 Task: Create ChildIssue0052 as Child Issue of Issue Issue0026 in Backlog  in Scrum Project Project0006 in Jira
Action: Mouse moved to (440, 488)
Screenshot: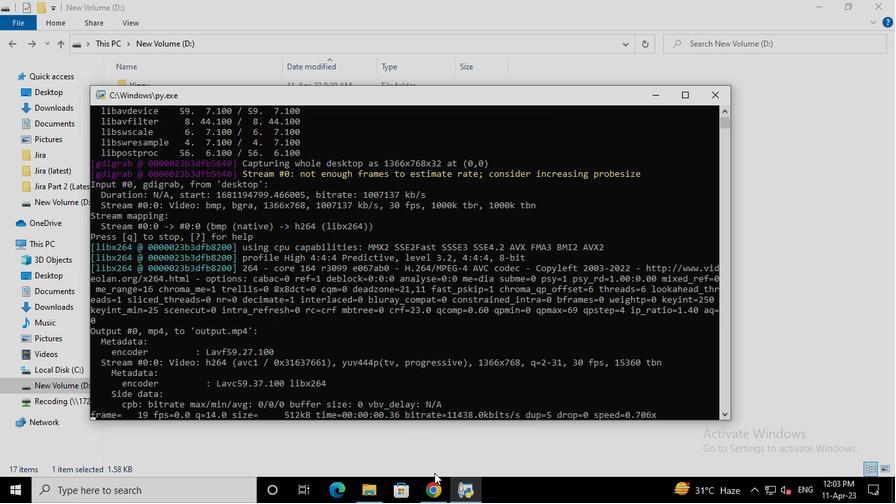 
Action: Mouse pressed left at (440, 488)
Screenshot: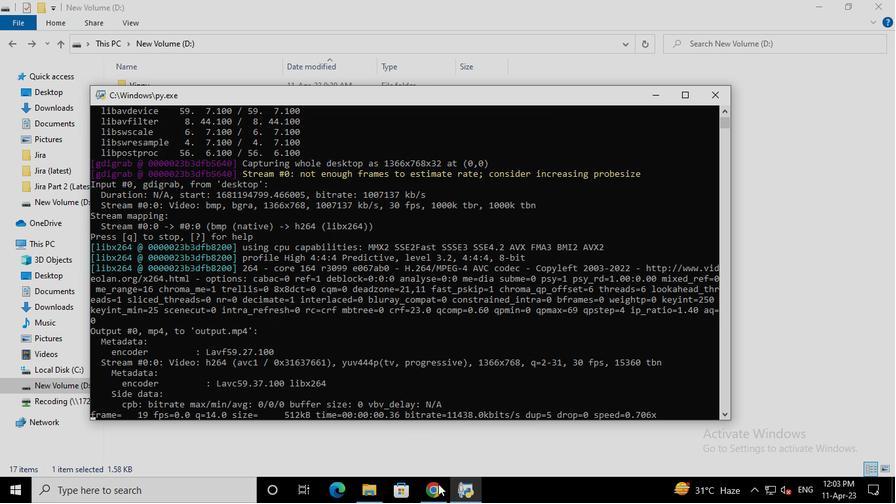 
Action: Mouse moved to (94, 199)
Screenshot: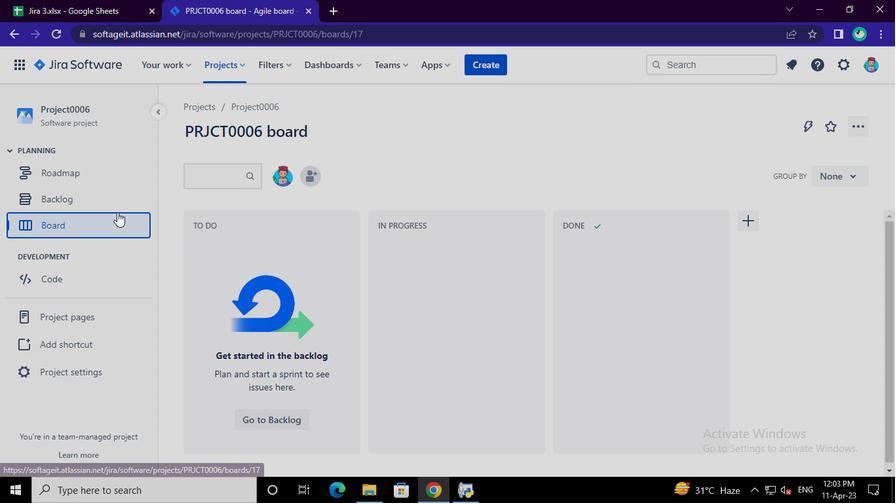 
Action: Mouse pressed left at (94, 199)
Screenshot: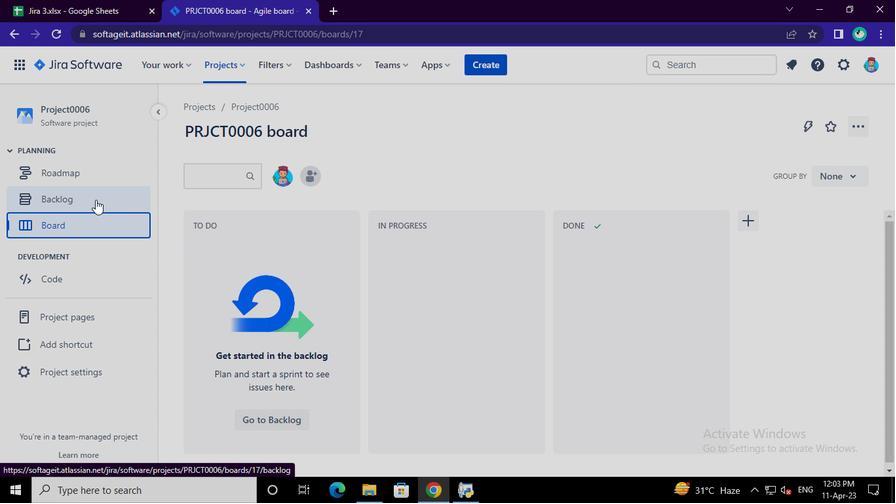 
Action: Mouse moved to (300, 298)
Screenshot: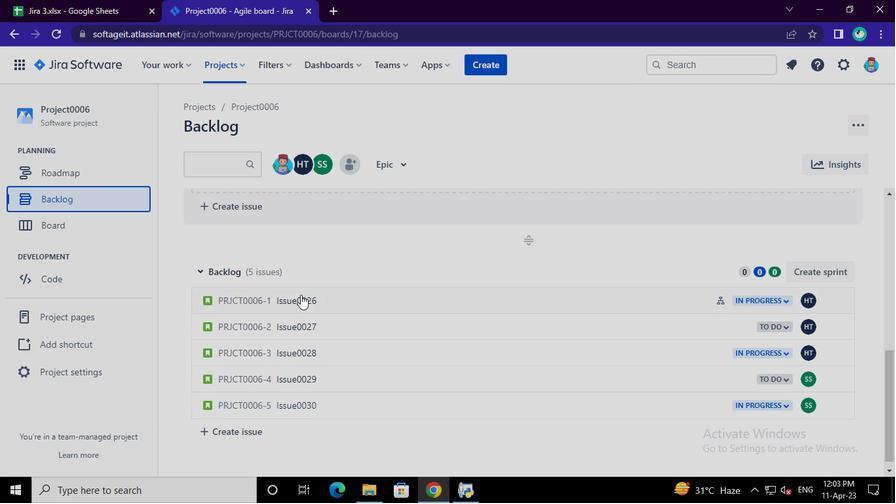 
Action: Mouse pressed left at (300, 298)
Screenshot: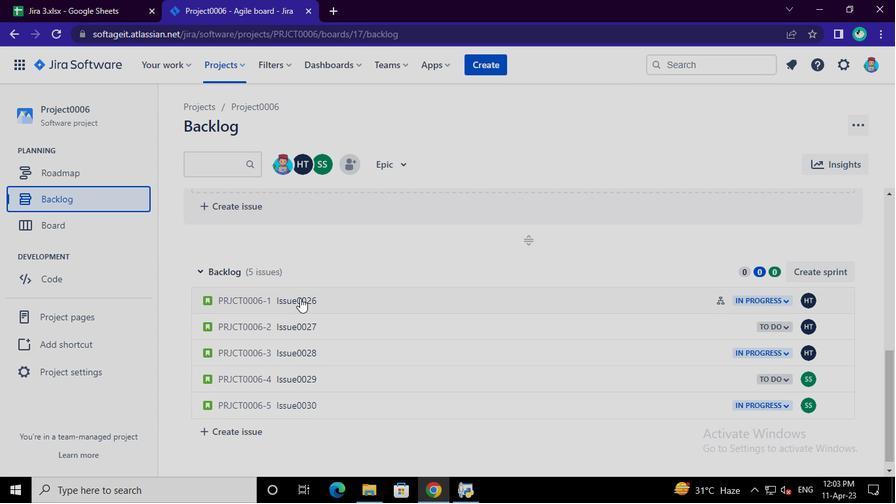 
Action: Mouse moved to (659, 264)
Screenshot: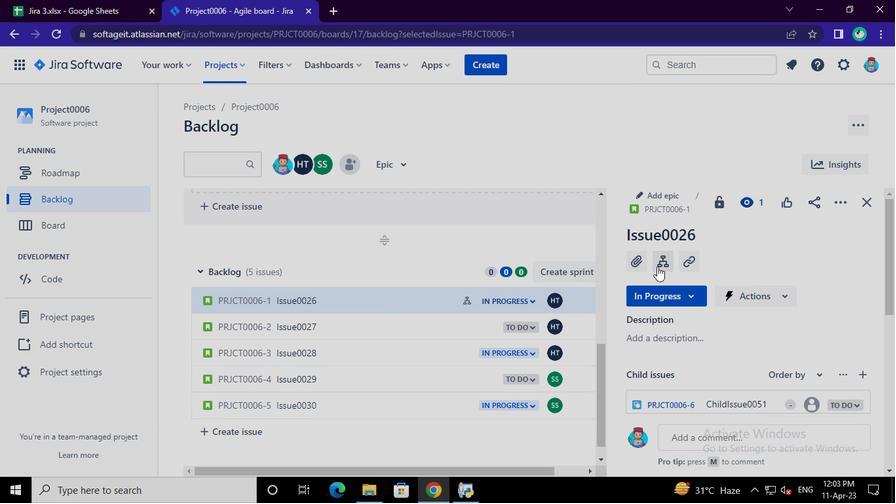 
Action: Mouse pressed left at (659, 264)
Screenshot: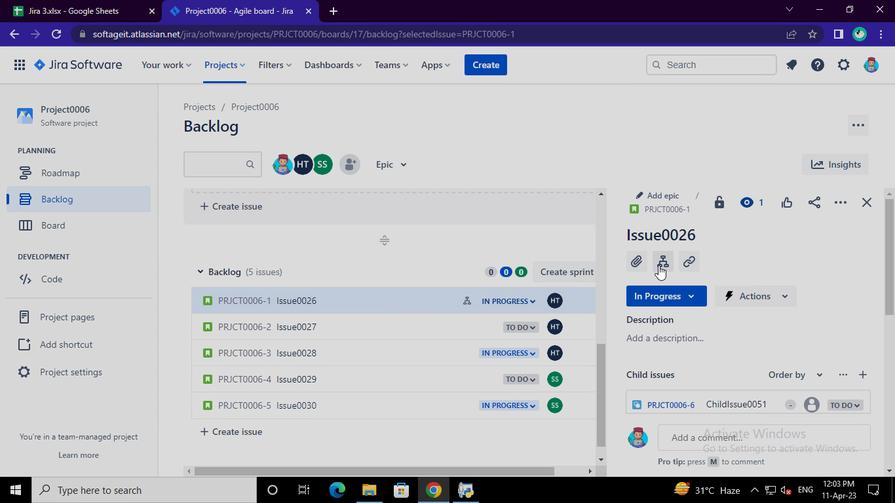 
Action: Mouse moved to (681, 317)
Screenshot: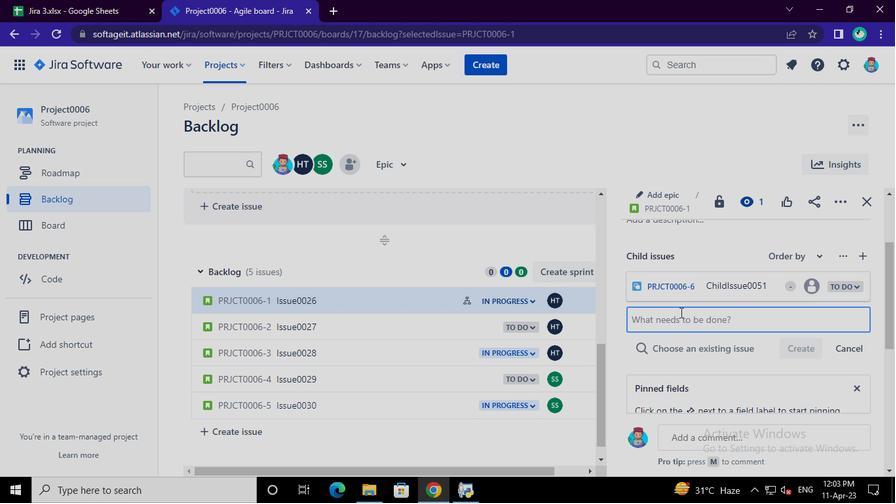 
Action: Mouse pressed left at (681, 317)
Screenshot: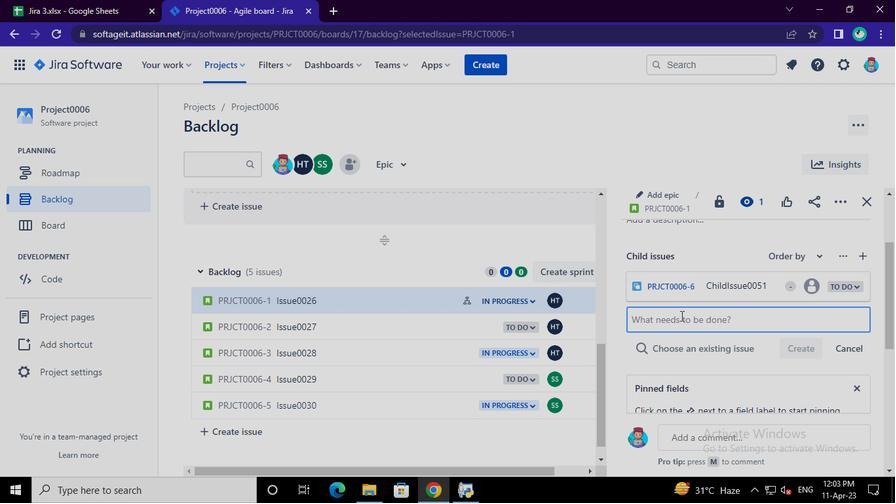 
Action: Keyboard Key.shift
Screenshot: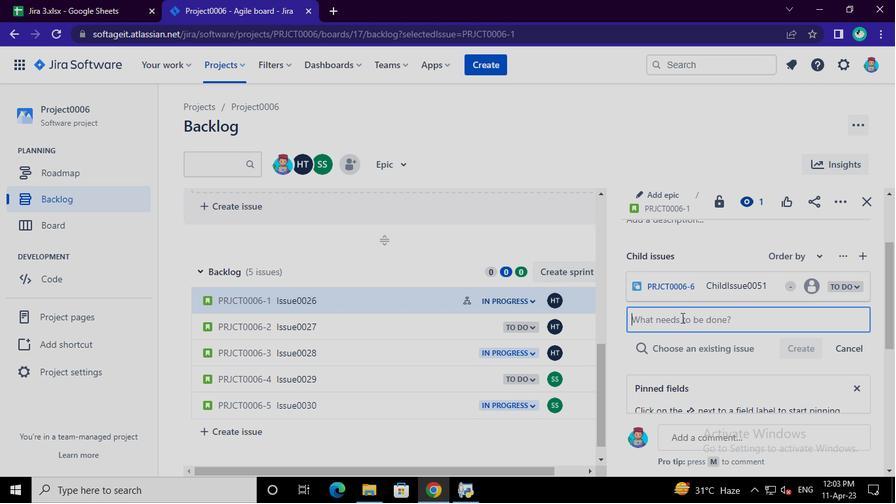 
Action: Keyboard C
Screenshot: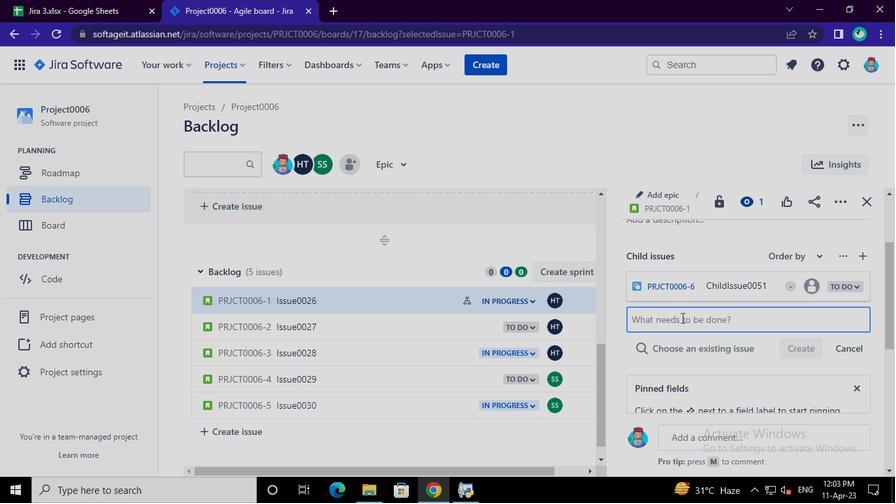 
Action: Keyboard h
Screenshot: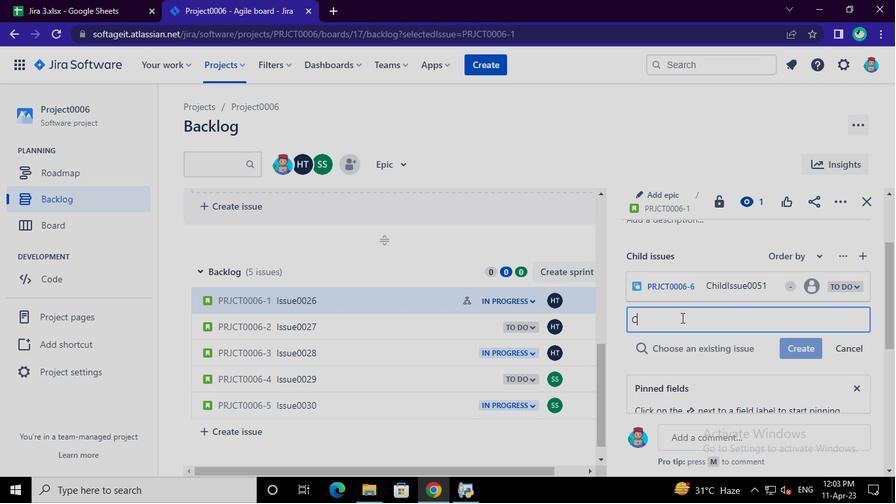 
Action: Keyboard i
Screenshot: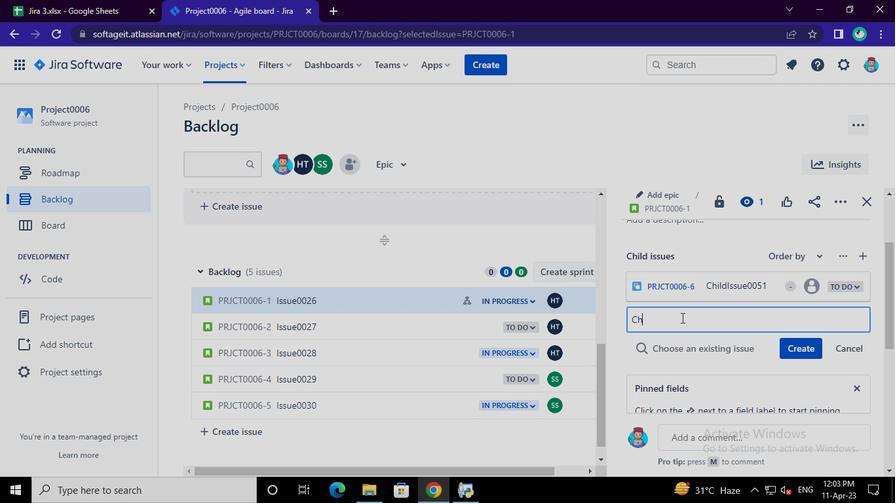 
Action: Keyboard l
Screenshot: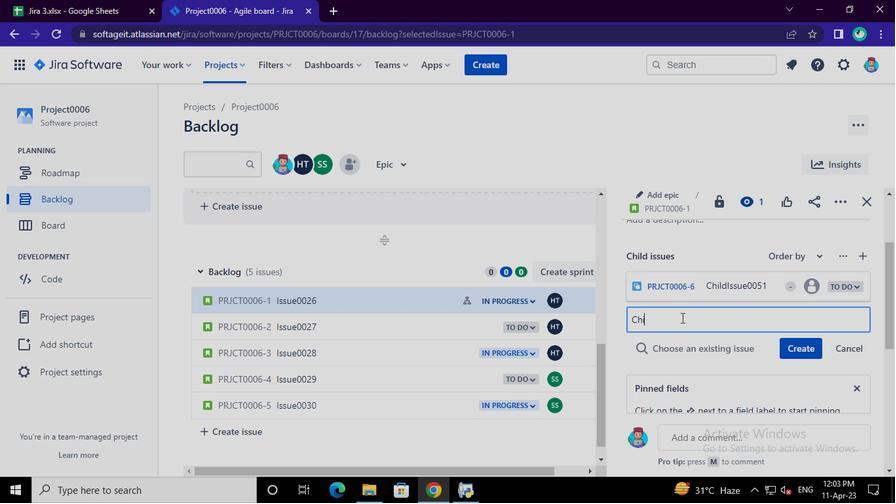 
Action: Keyboard d
Screenshot: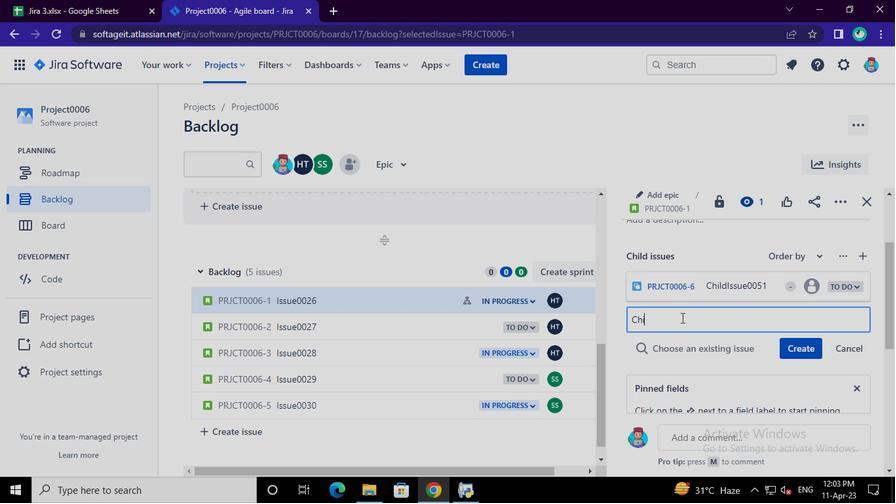 
Action: Keyboard Key.shift
Screenshot: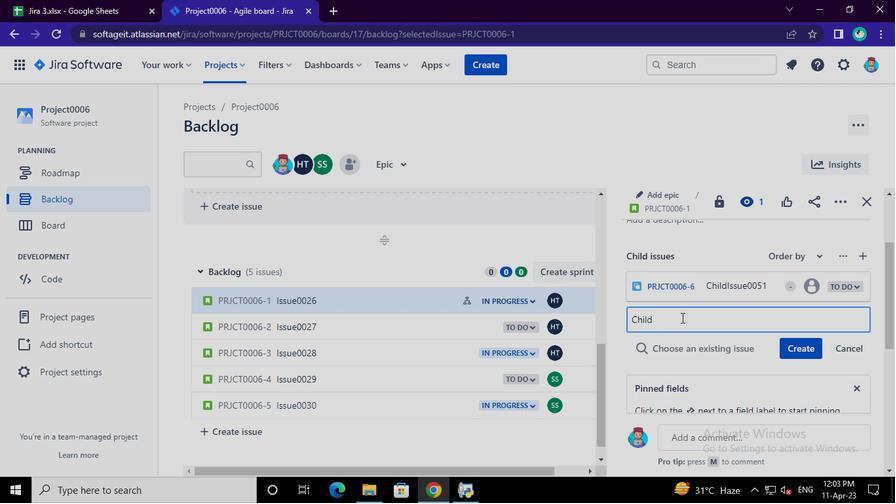 
Action: Keyboard I
Screenshot: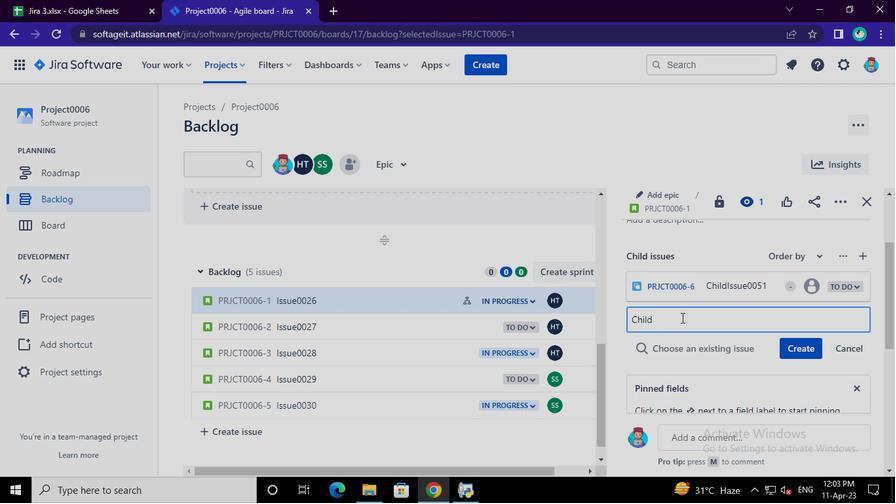 
Action: Keyboard s
Screenshot: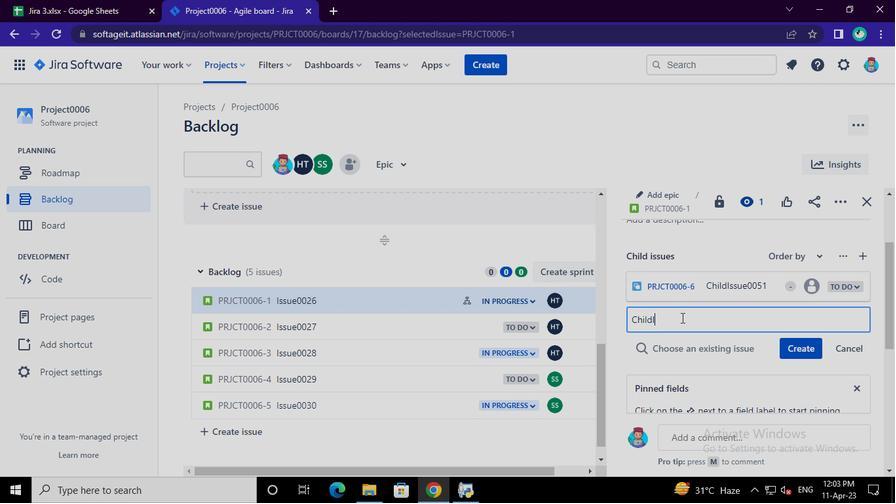 
Action: Keyboard s
Screenshot: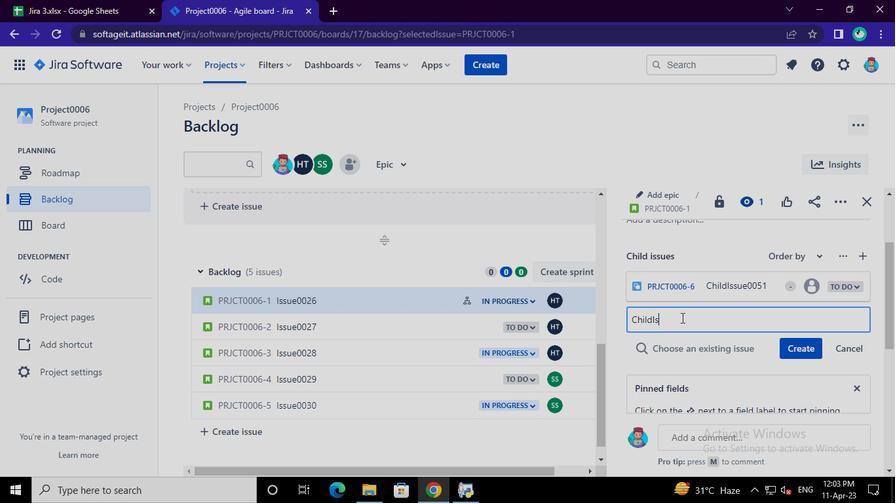 
Action: Keyboard u
Screenshot: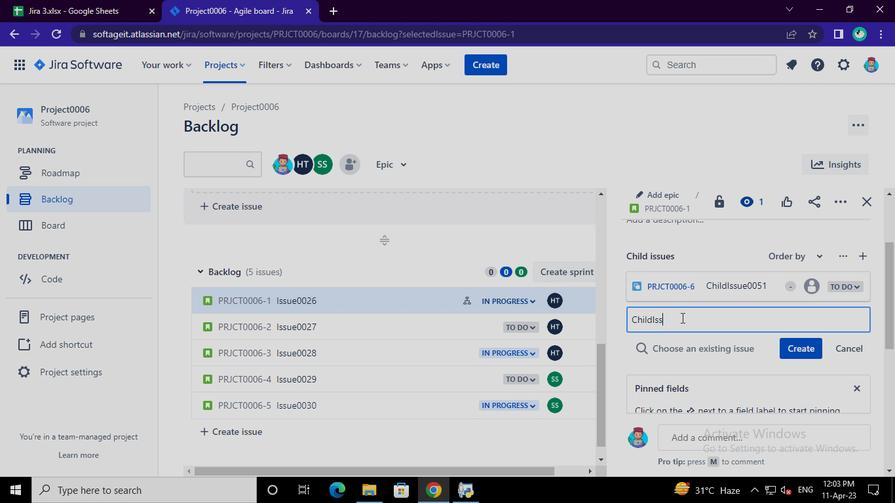 
Action: Keyboard e
Screenshot: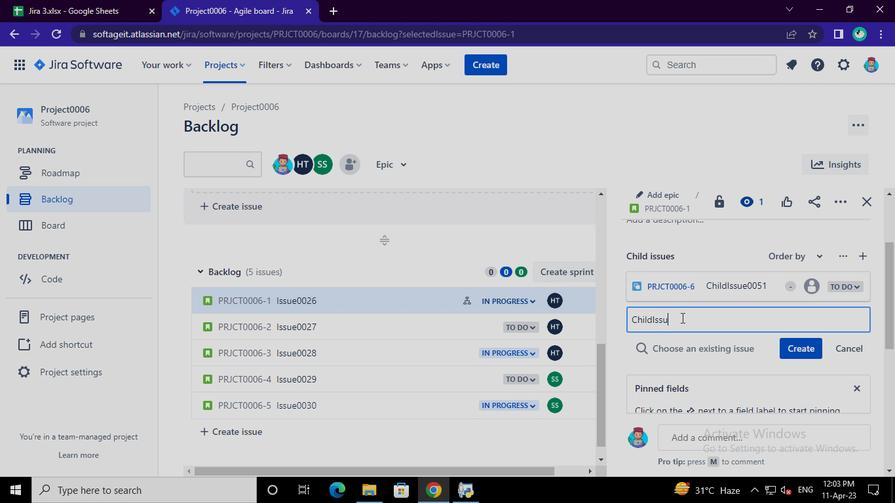 
Action: Keyboard <96>
Screenshot: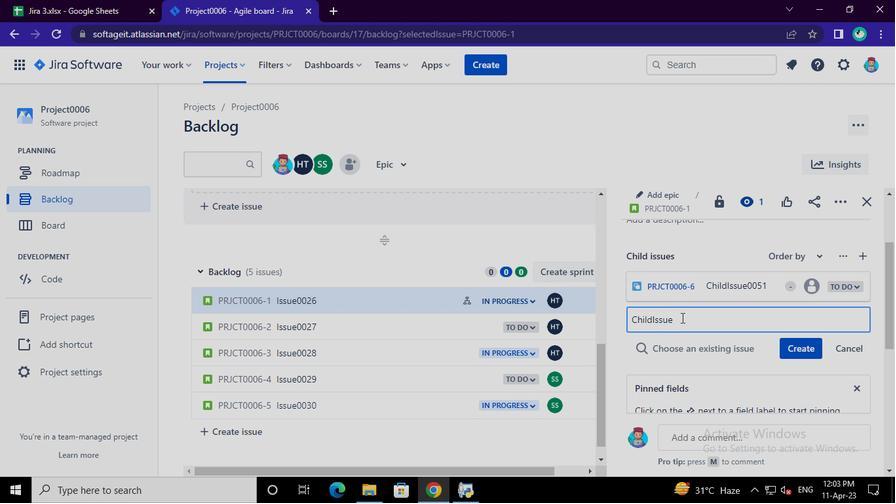 
Action: Keyboard <96>
Screenshot: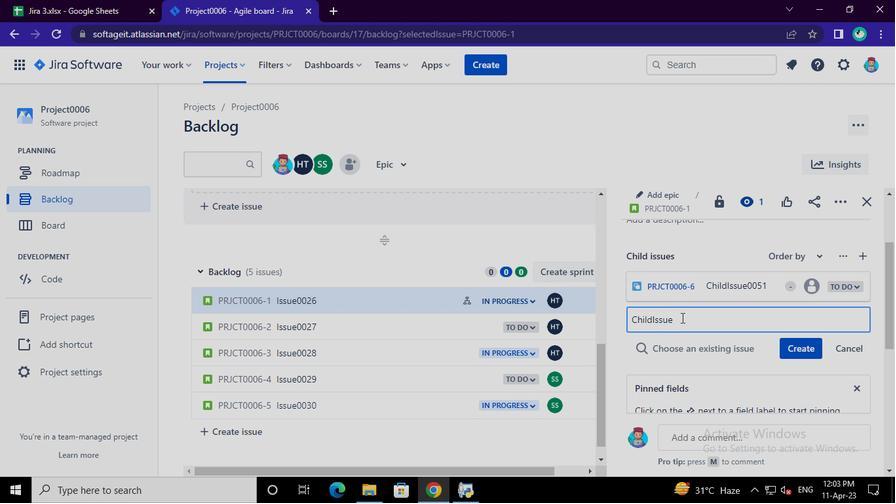 
Action: Keyboard <101>
Screenshot: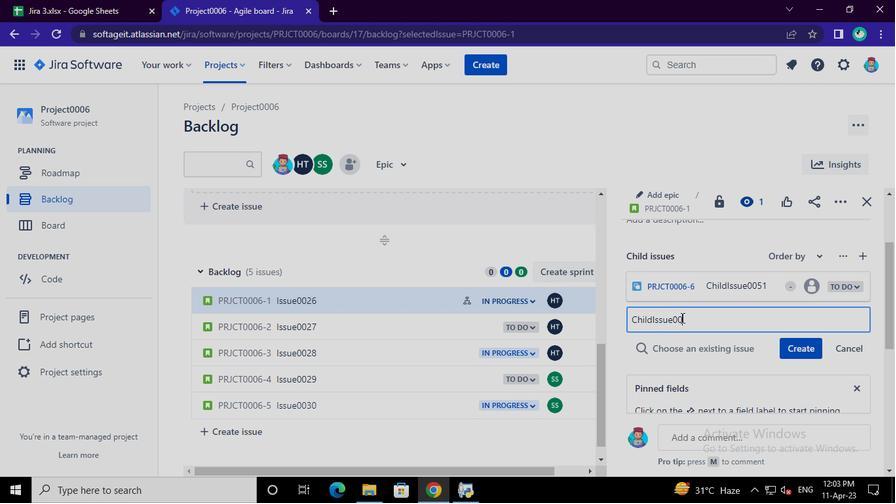 
Action: Keyboard <98>
Screenshot: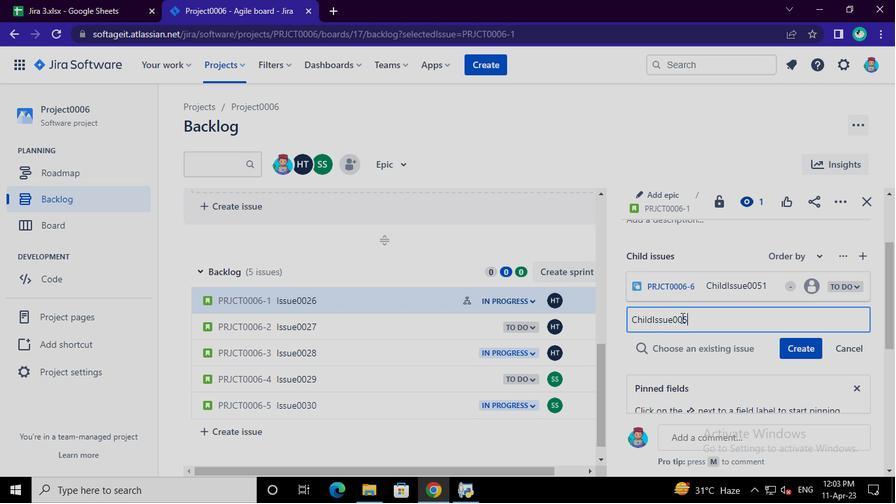 
Action: Mouse moved to (788, 350)
Screenshot: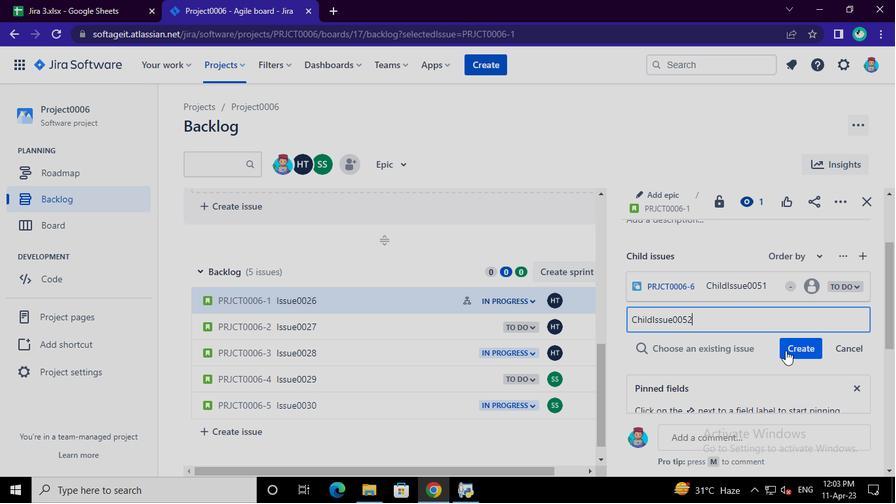 
Action: Mouse pressed left at (788, 350)
Screenshot: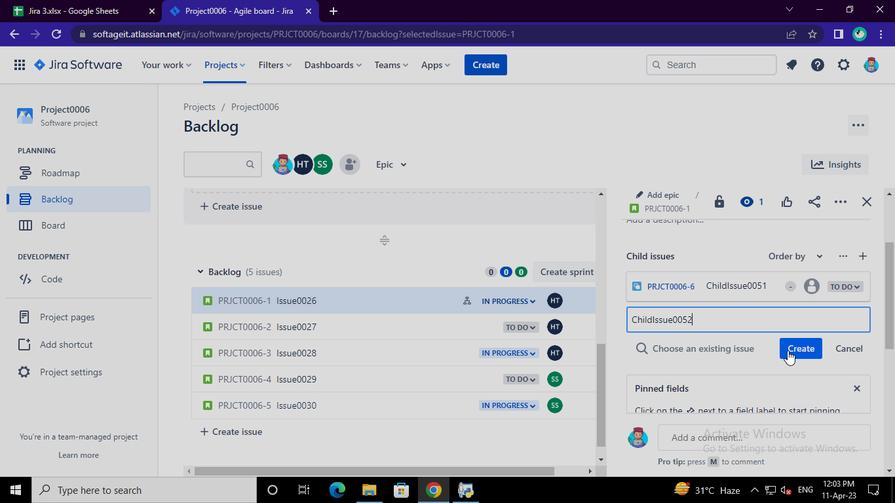 
Action: Mouse moved to (471, 490)
Screenshot: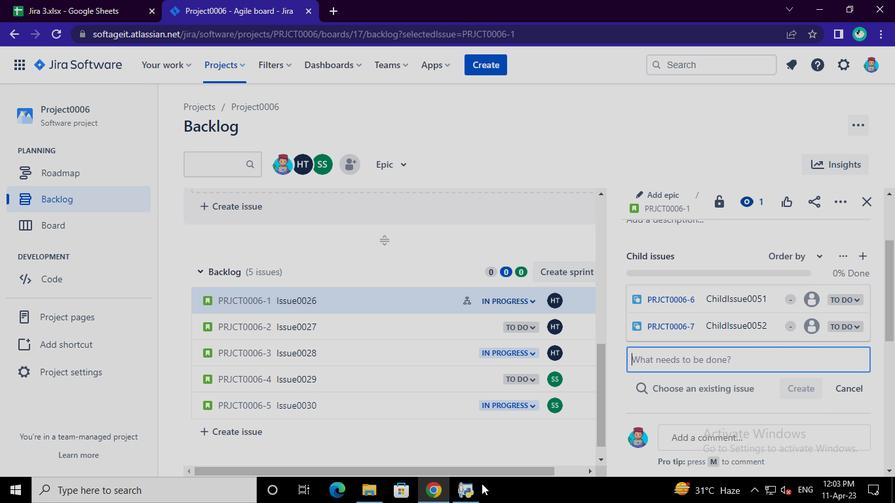 
Action: Mouse pressed left at (471, 490)
Screenshot: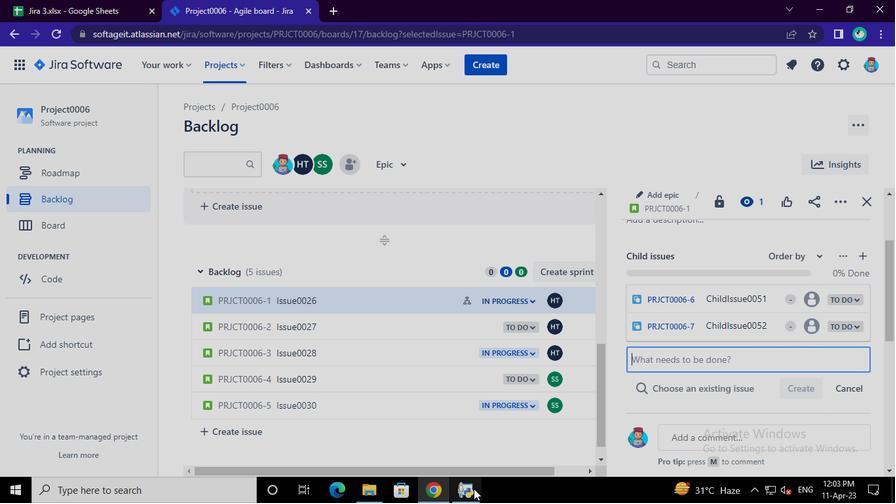 
Action: Mouse moved to (721, 97)
Screenshot: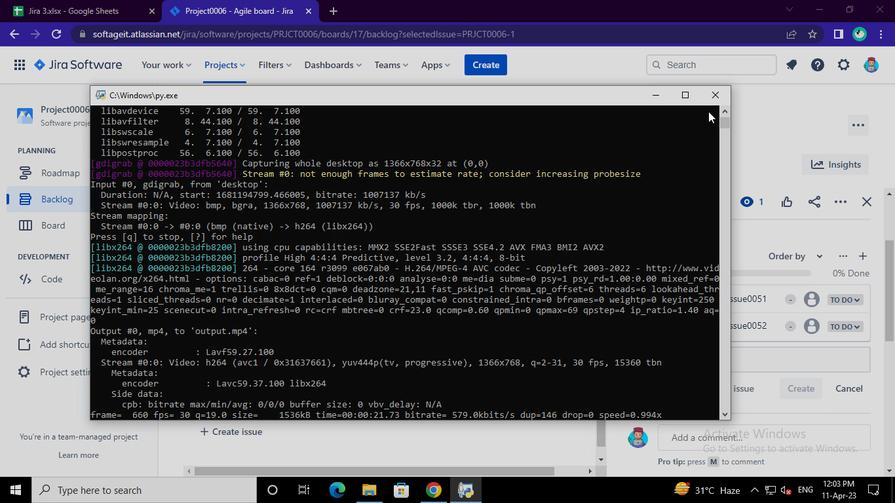 
Action: Mouse pressed left at (721, 97)
Screenshot: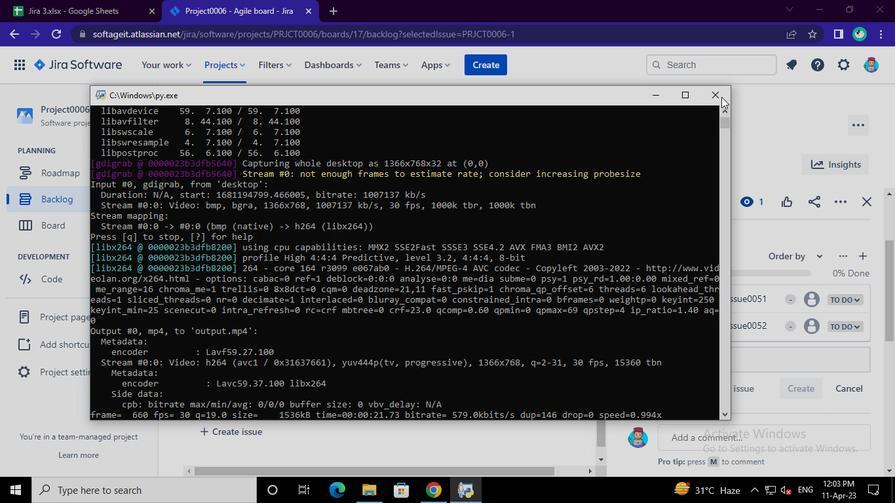 
